 Task: Use the formula "EXACT" in spreadsheet "Project portfolio".
Action: Mouse pressed left at (77, 282)
Screenshot: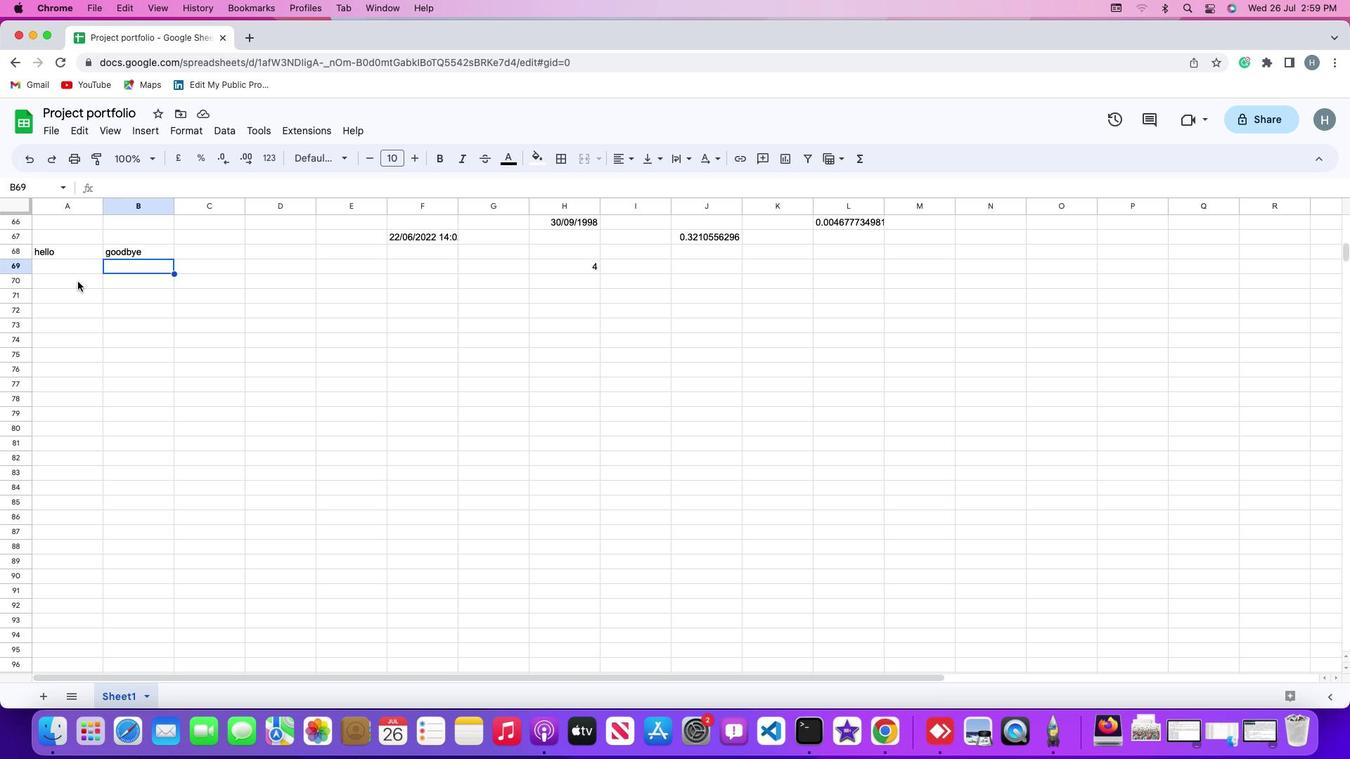 
Action: Mouse moved to (133, 133)
Screenshot: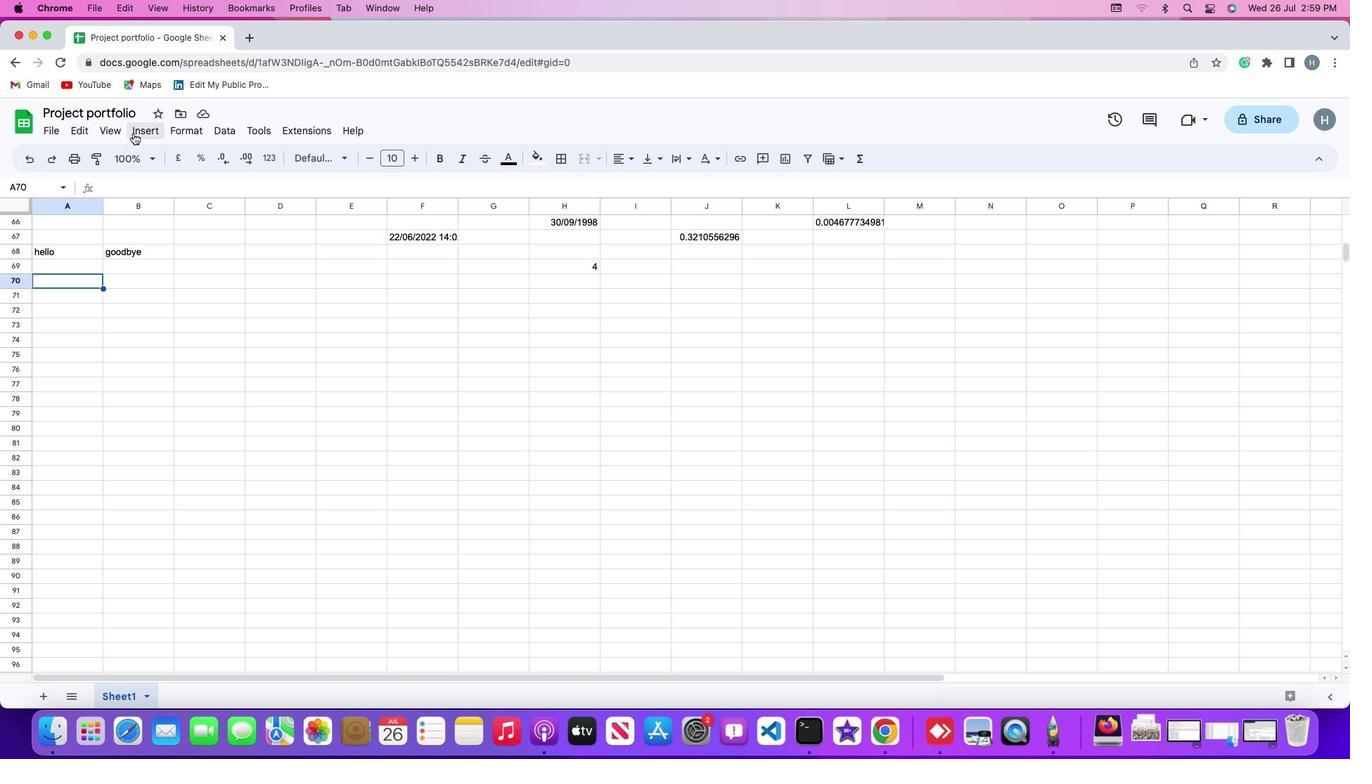 
Action: Mouse pressed left at (133, 133)
Screenshot: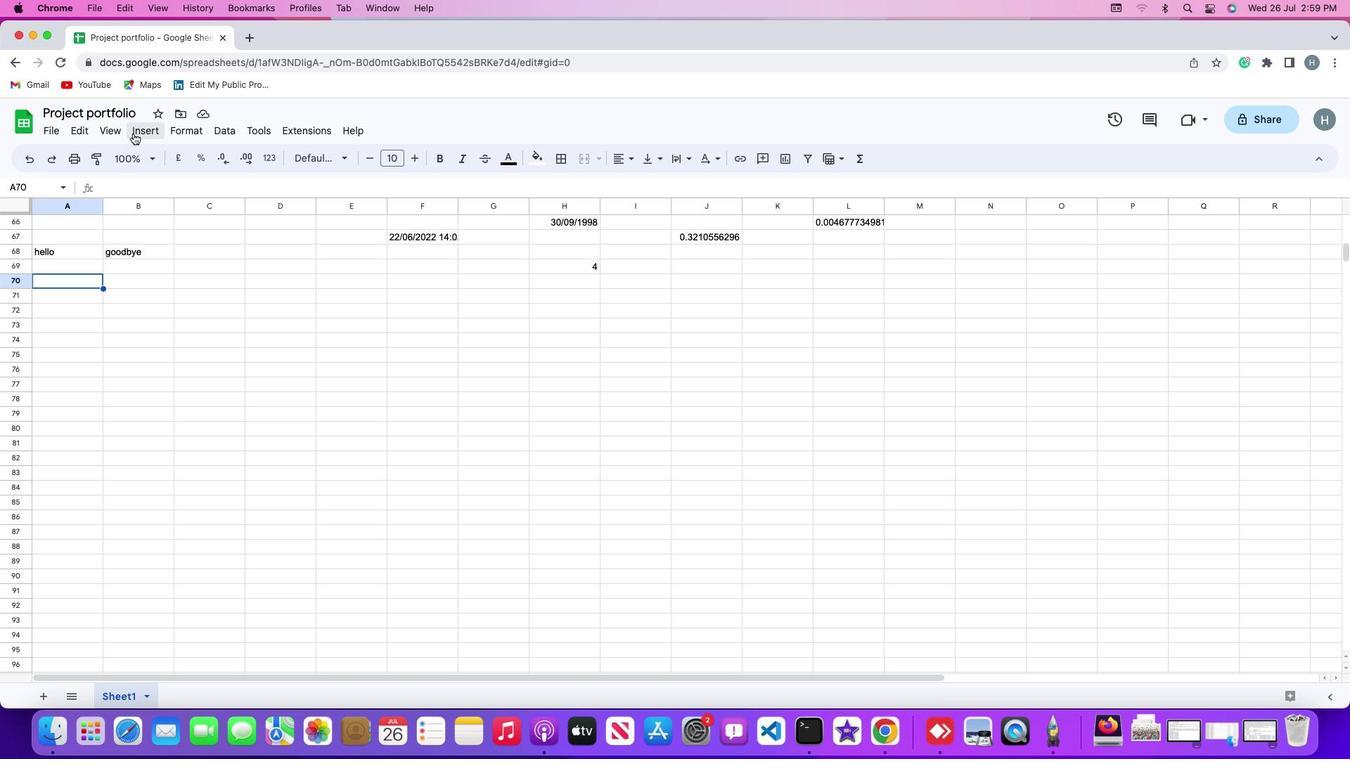 
Action: Mouse moved to (165, 356)
Screenshot: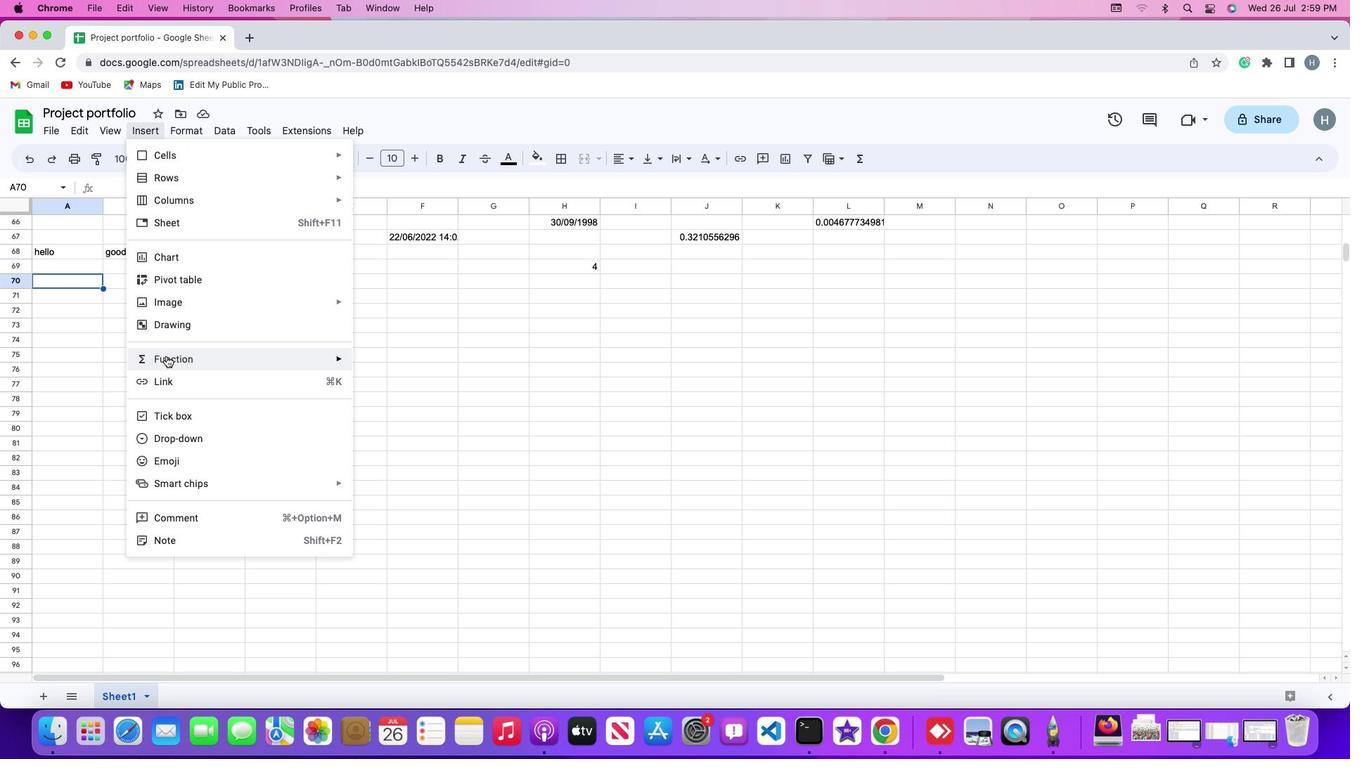 
Action: Mouse pressed left at (165, 356)
Screenshot: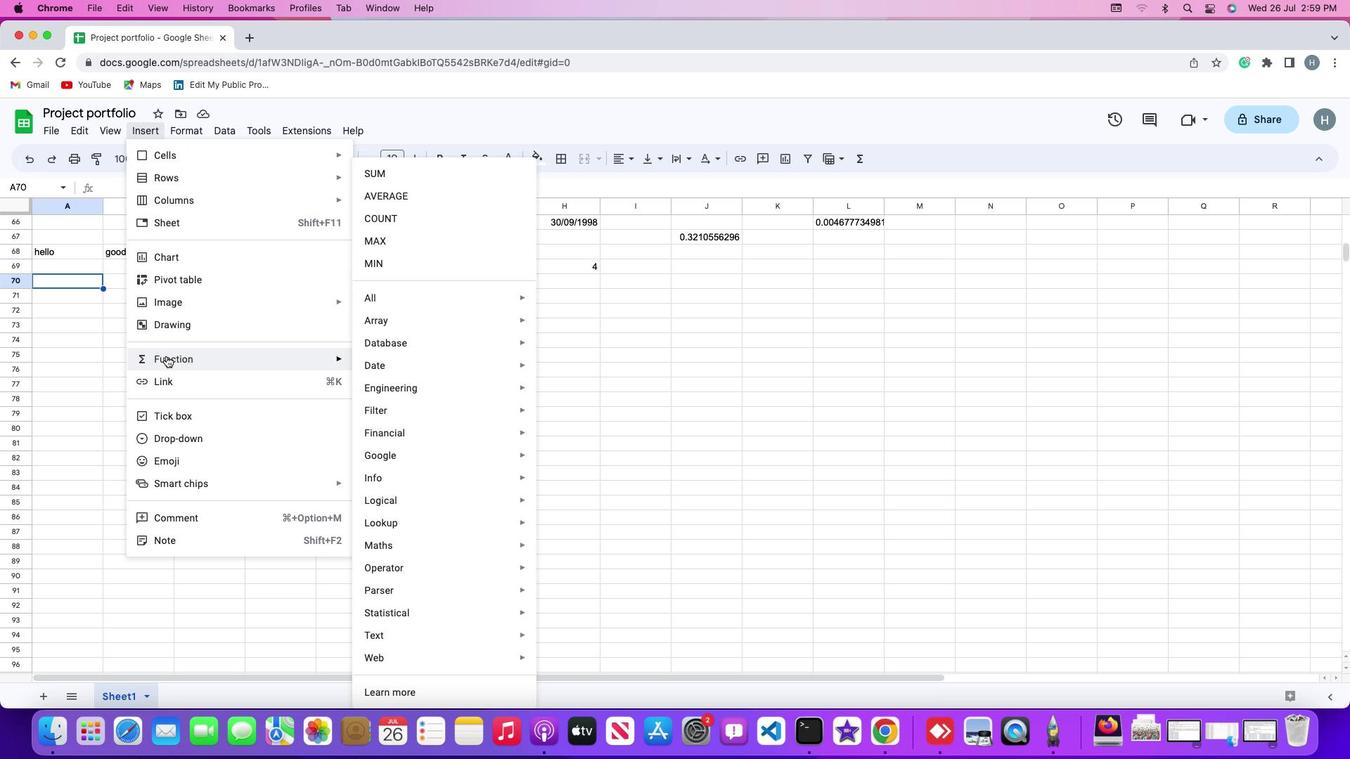 
Action: Mouse moved to (407, 292)
Screenshot: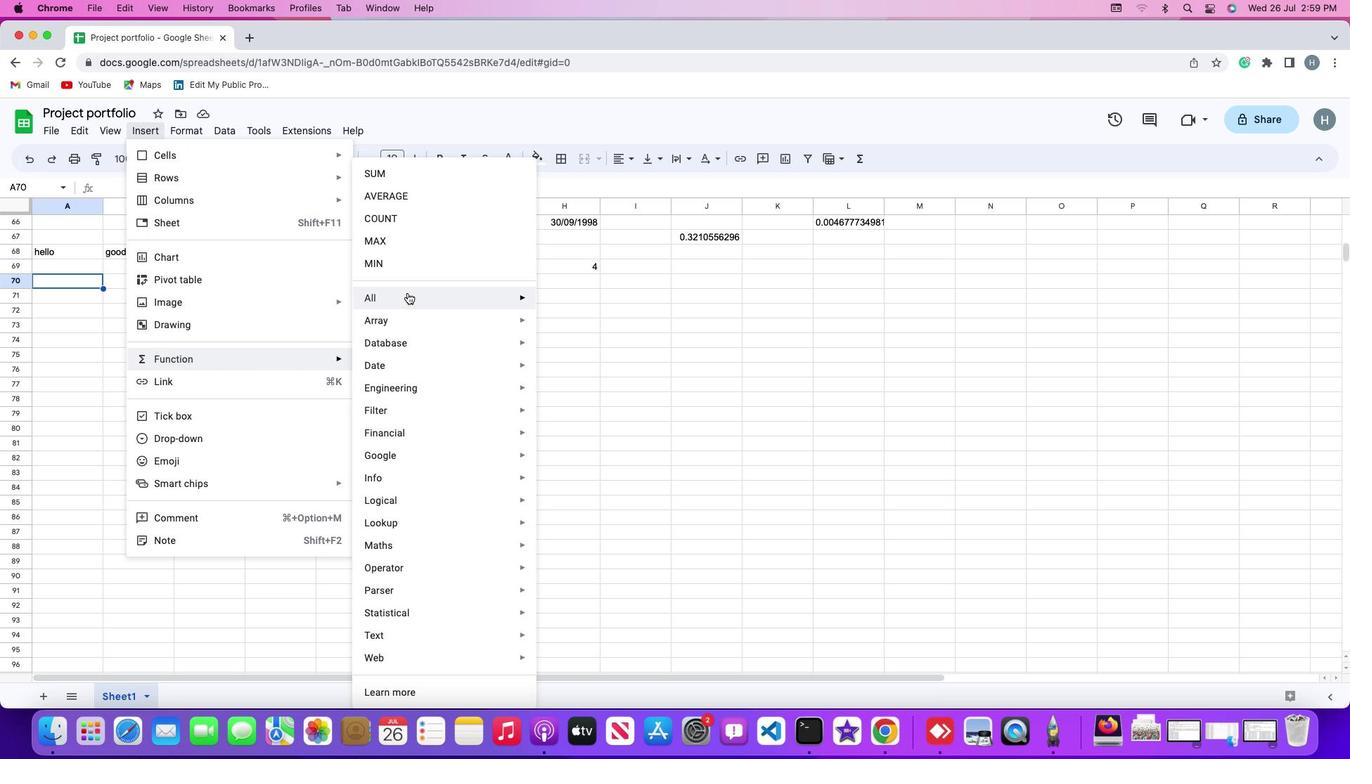 
Action: Mouse pressed left at (407, 292)
Screenshot: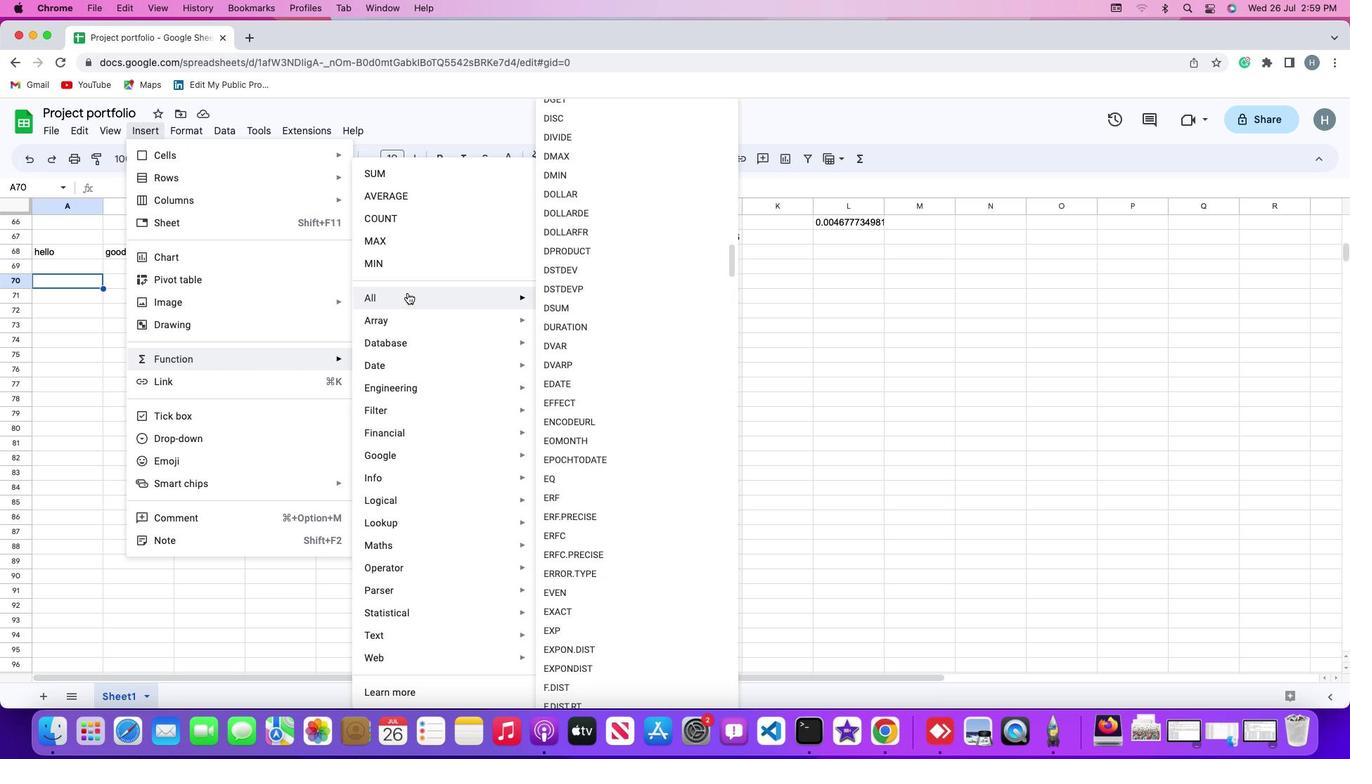 
Action: Mouse moved to (598, 621)
Screenshot: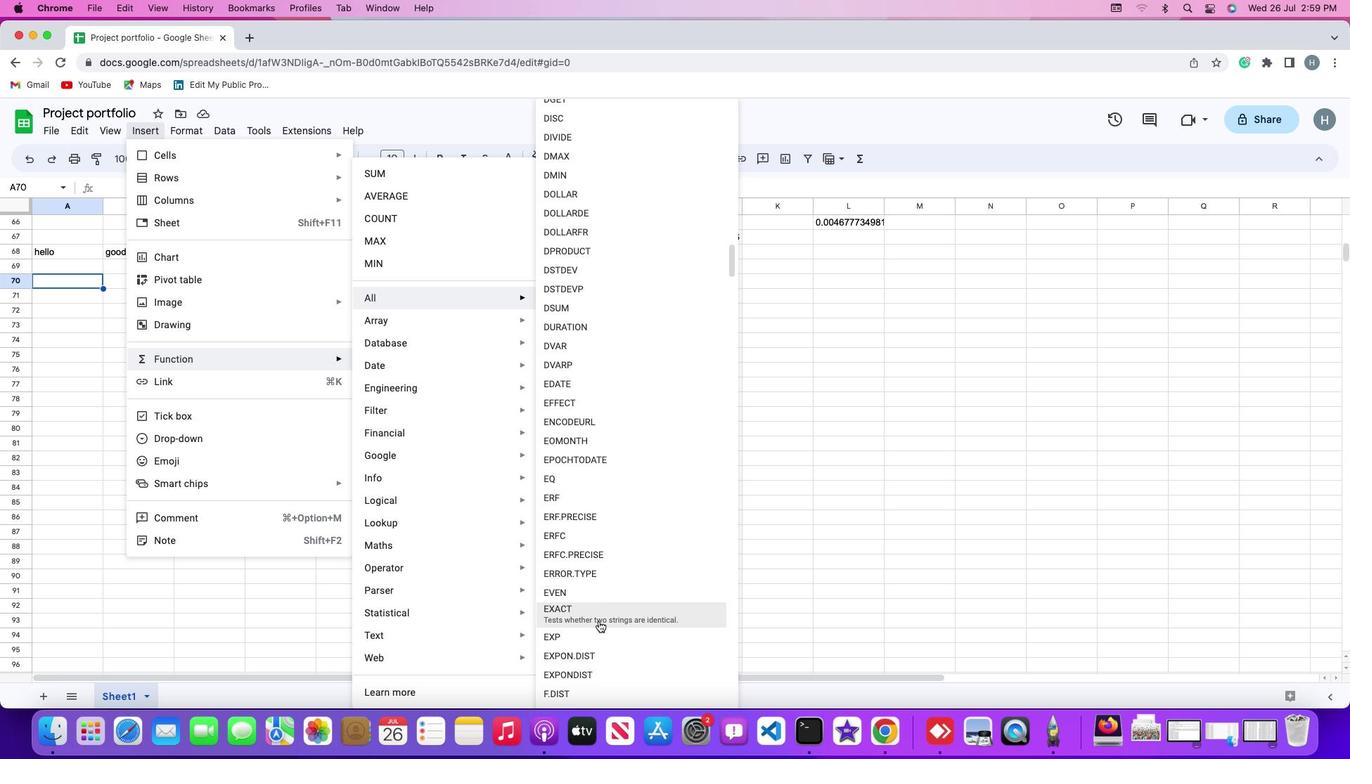 
Action: Mouse pressed left at (598, 621)
Screenshot: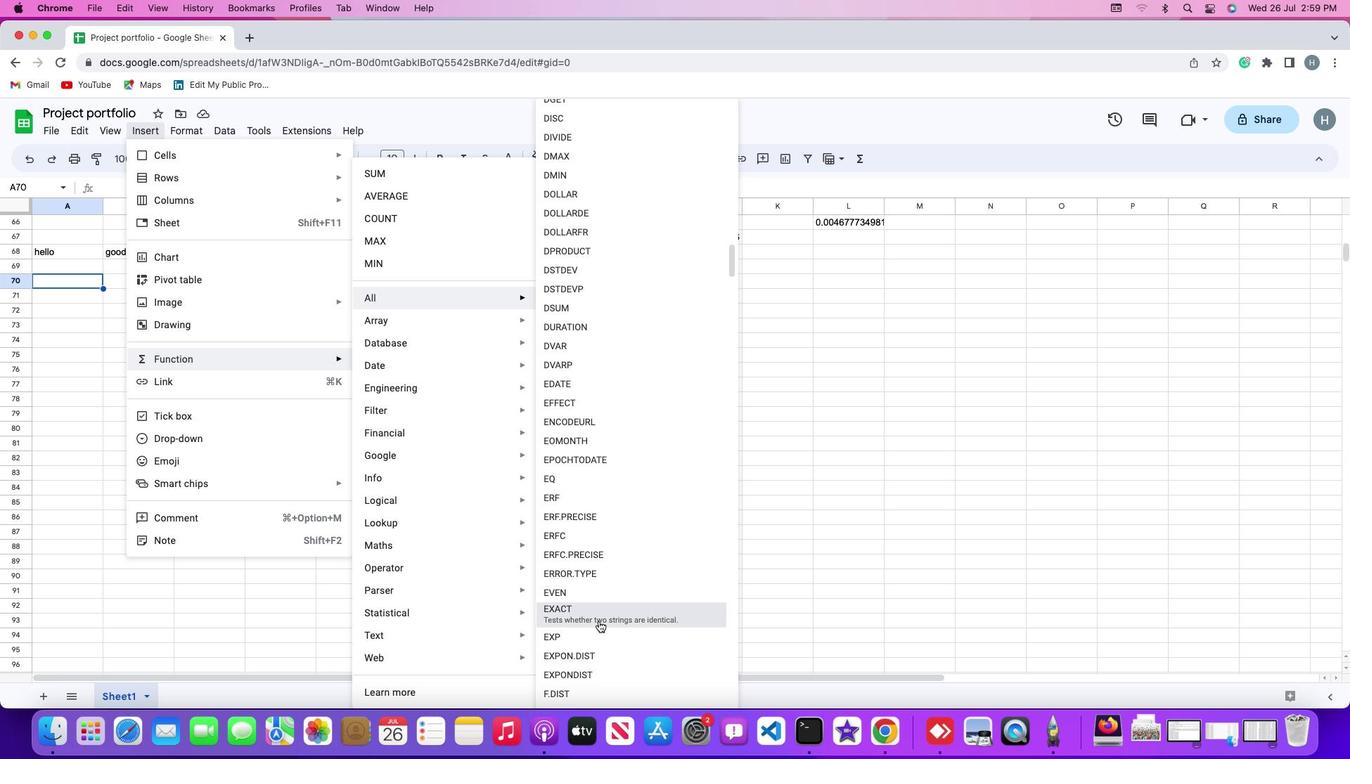 
Action: Mouse moved to (66, 255)
Screenshot: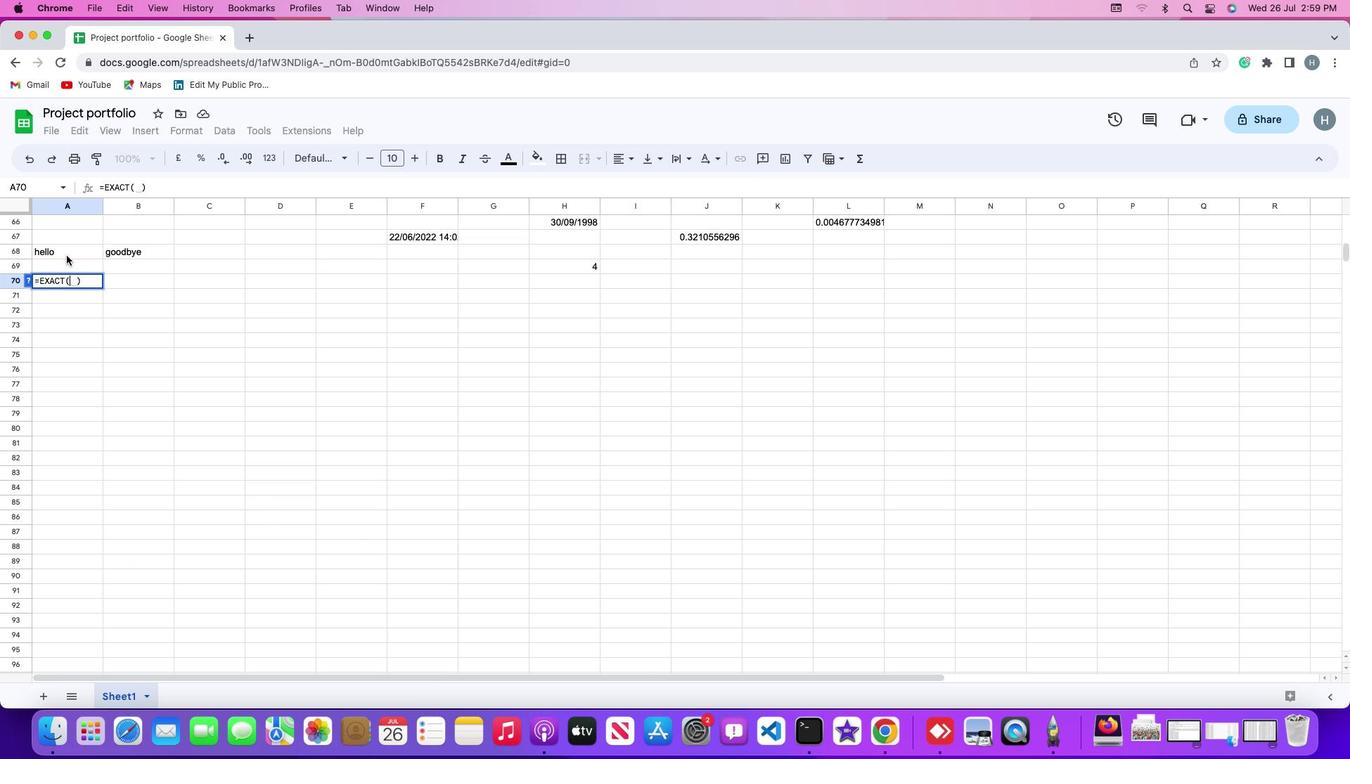 
Action: Mouse pressed left at (66, 255)
Screenshot: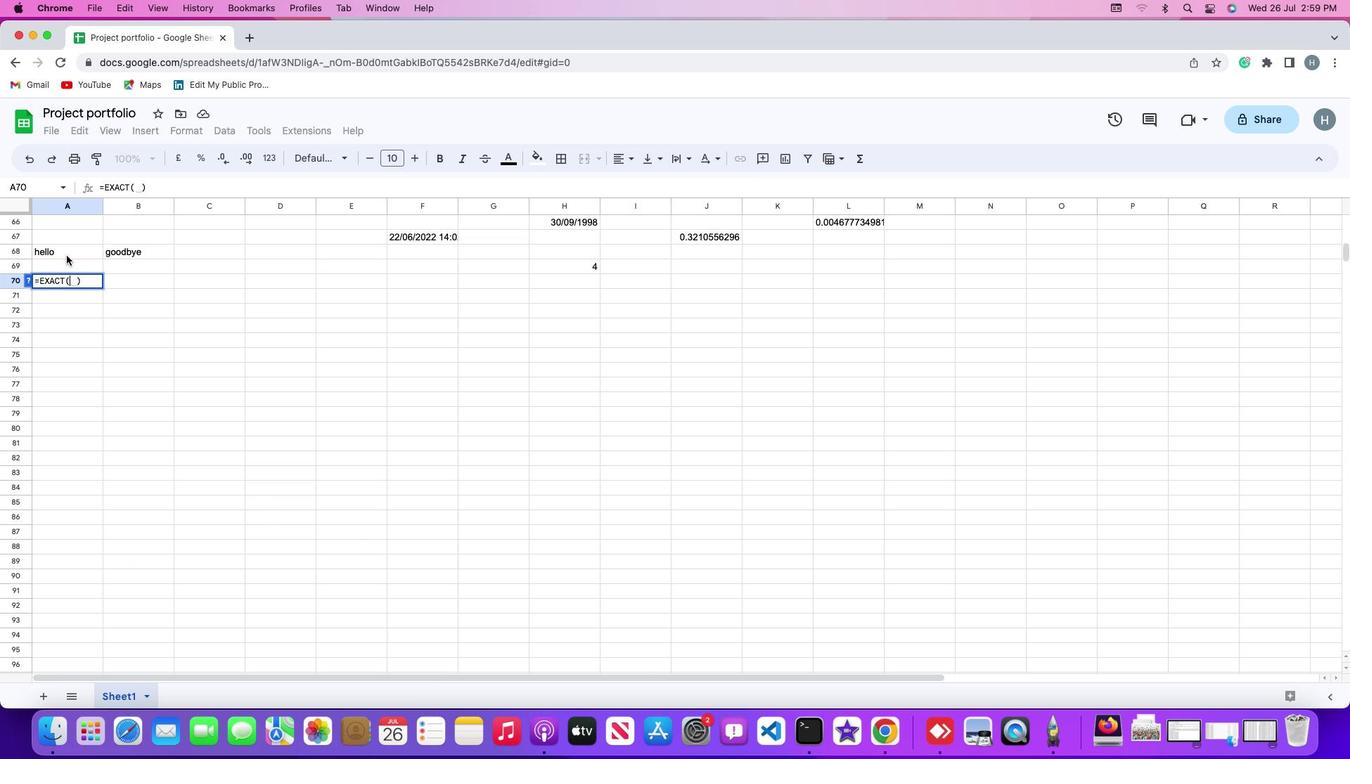 
Action: Mouse moved to (66, 255)
Screenshot: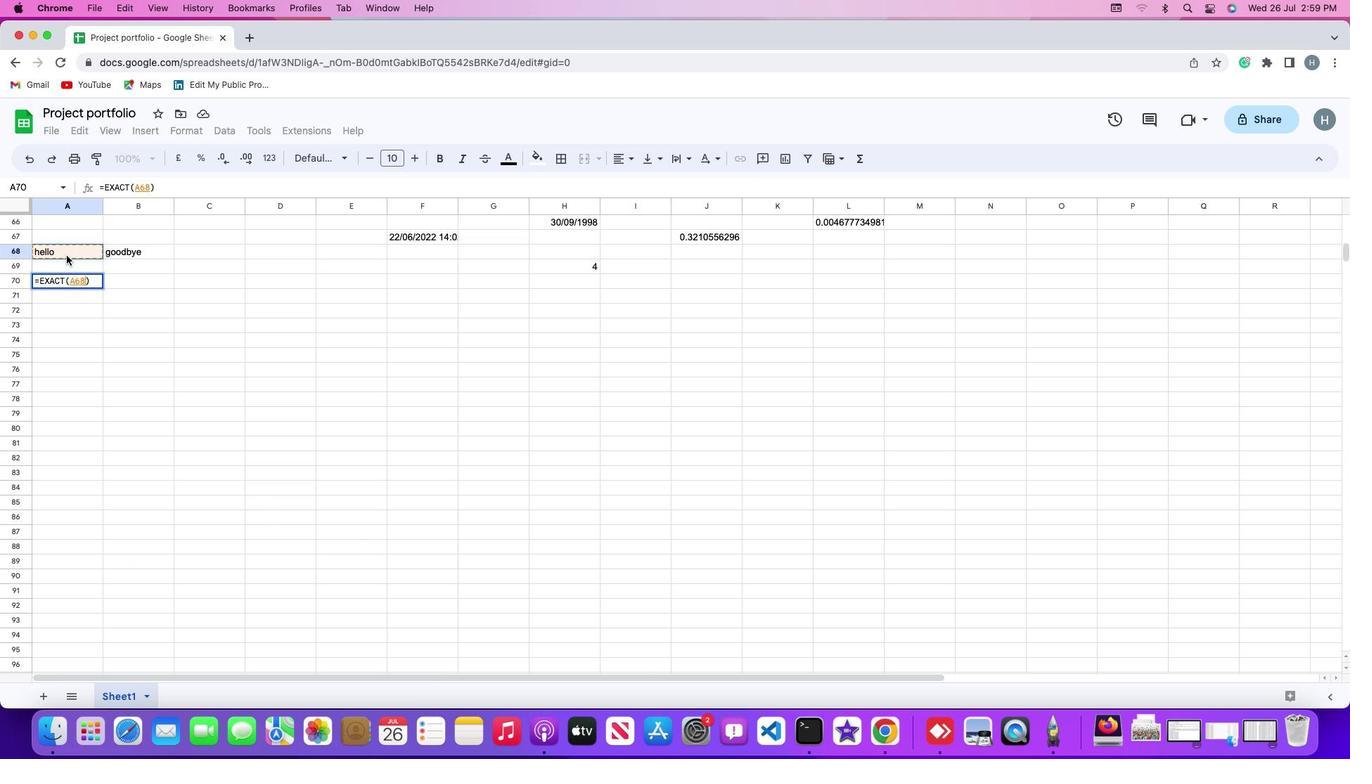 
Action: Key pressed ','
Screenshot: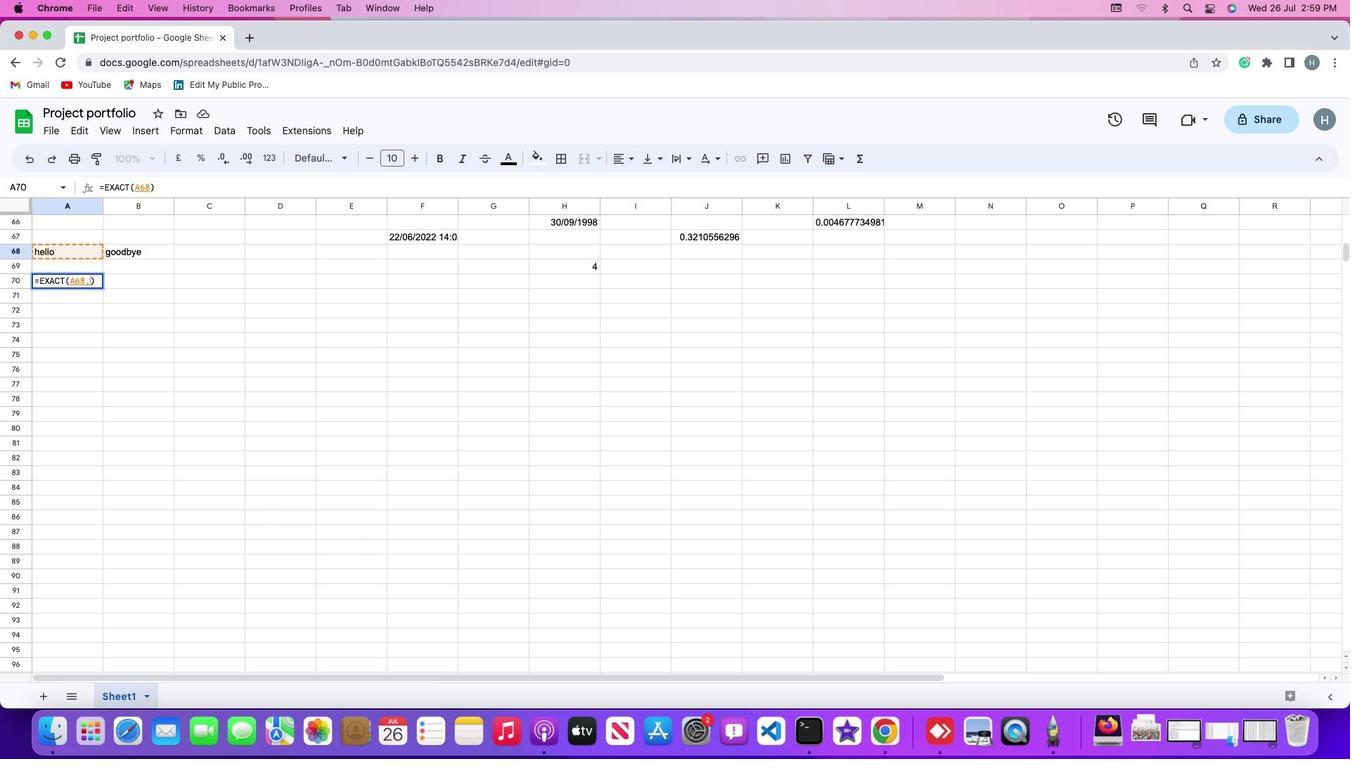 
Action: Mouse moved to (139, 249)
Screenshot: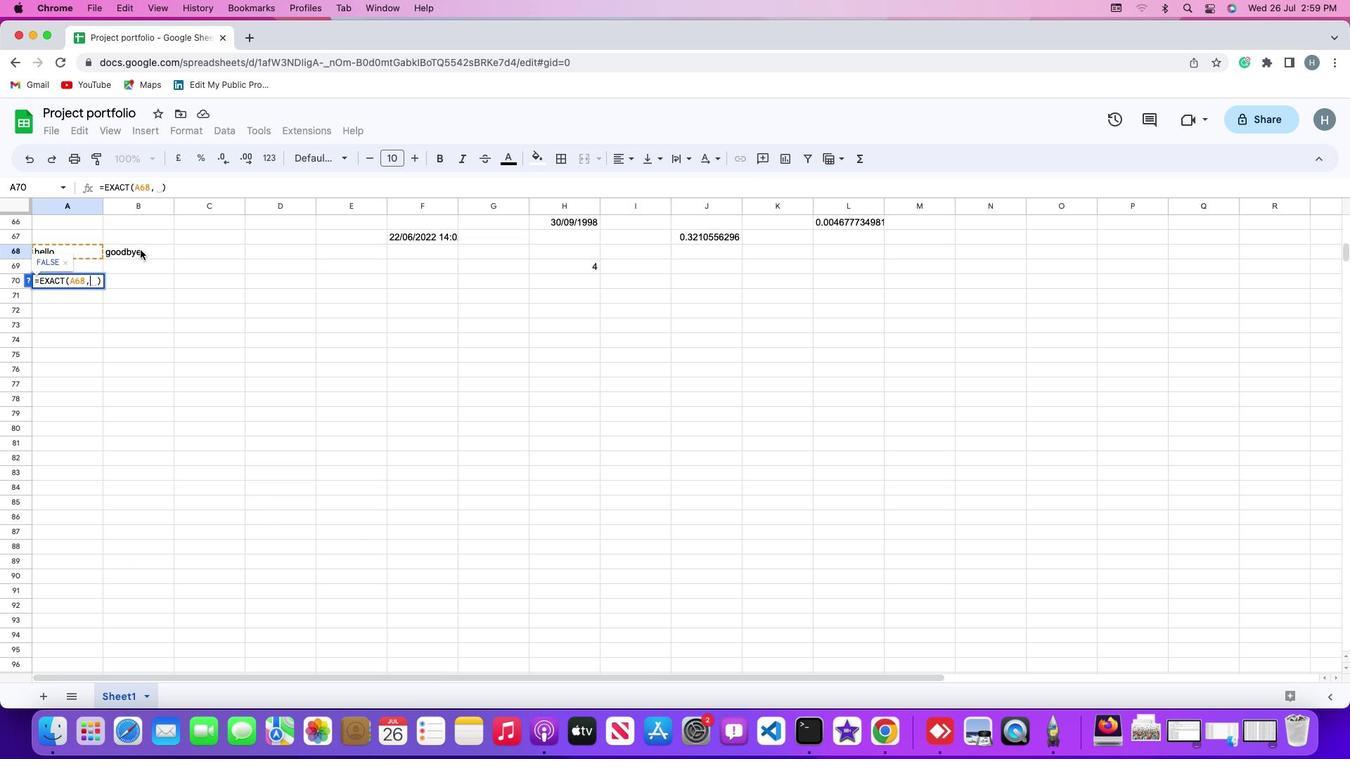 
Action: Mouse pressed left at (139, 249)
Screenshot: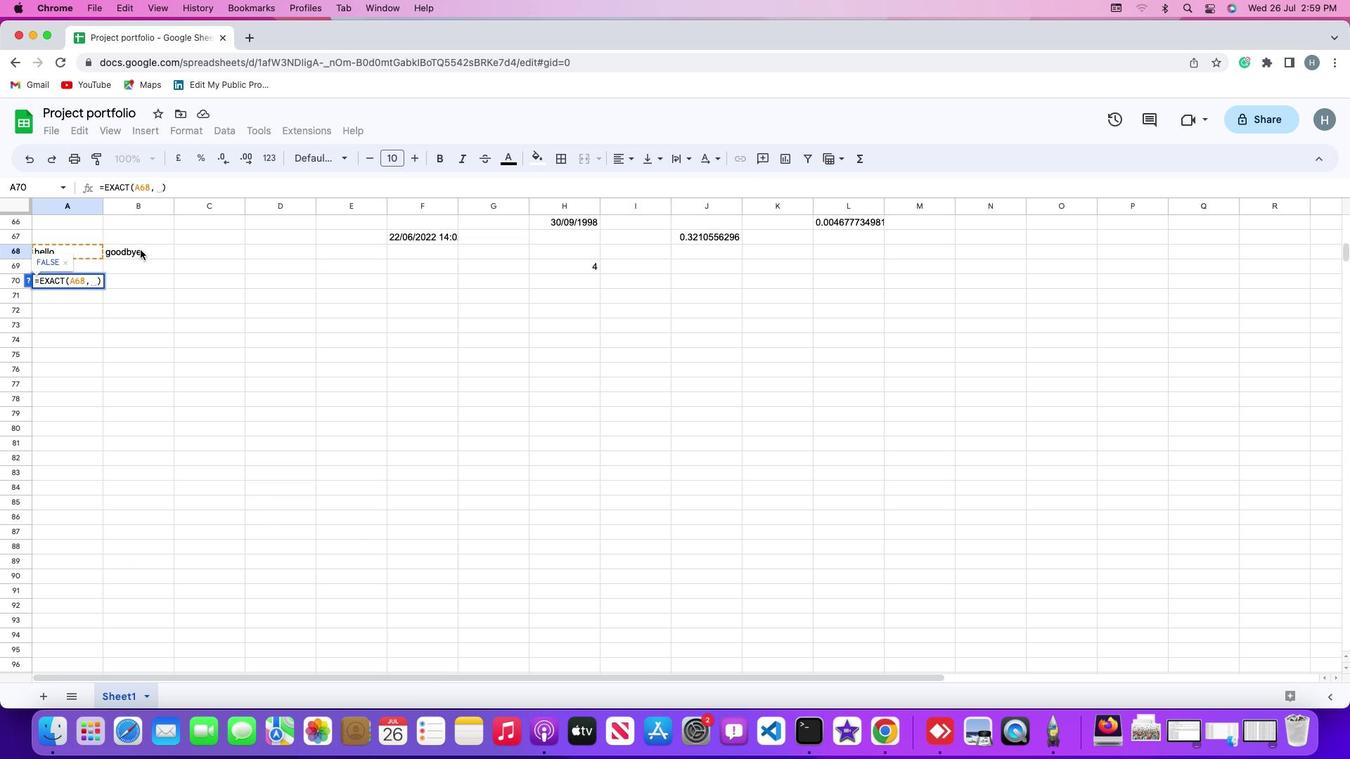 
Action: Mouse moved to (140, 254)
Screenshot: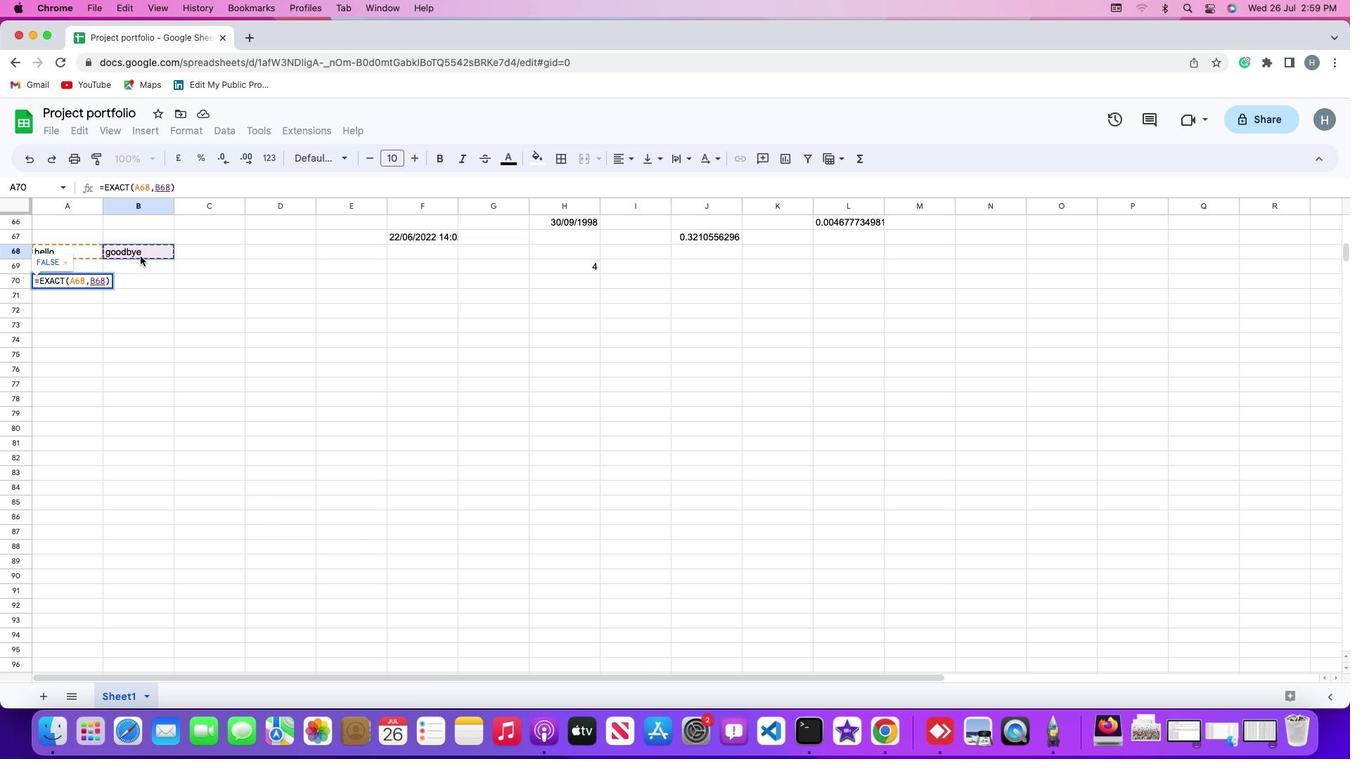 
Action: Key pressed Key.enter
Screenshot: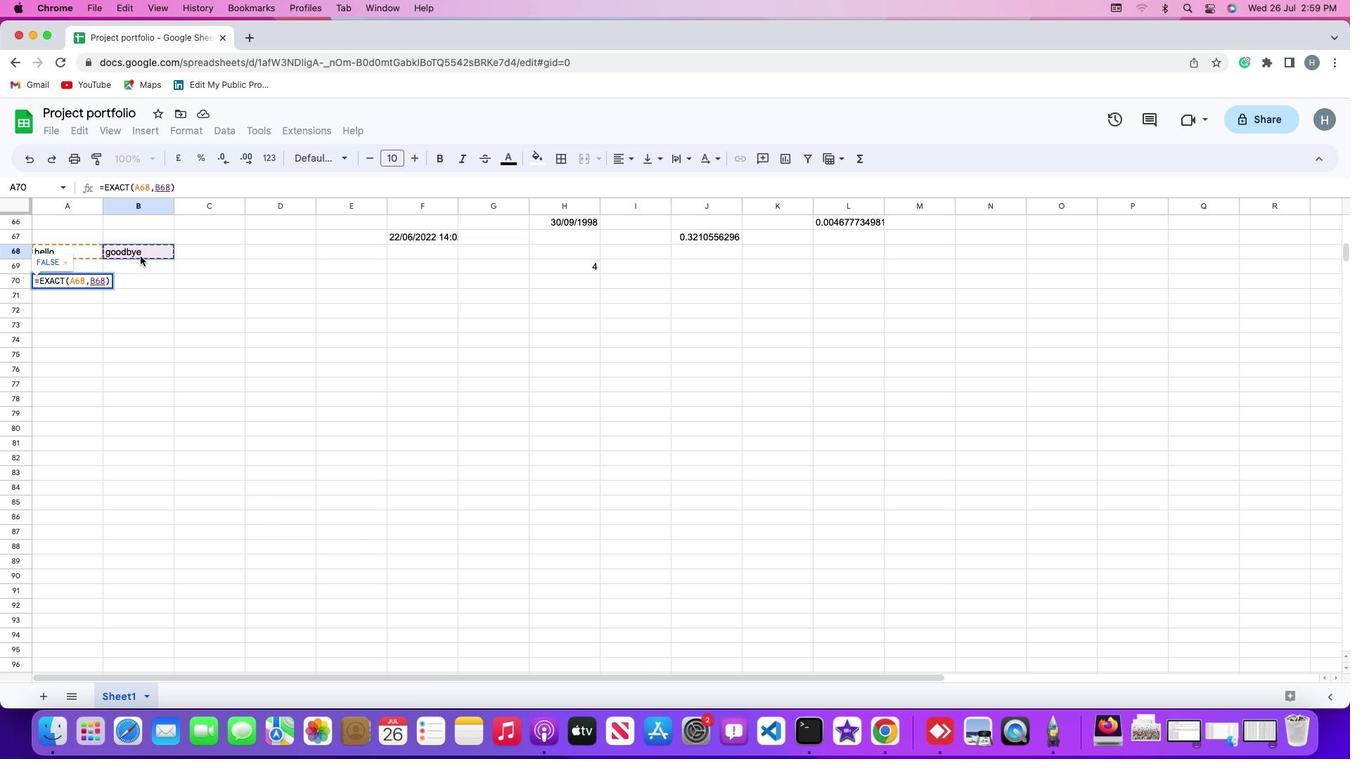 
Action: Mouse moved to (140, 274)
Screenshot: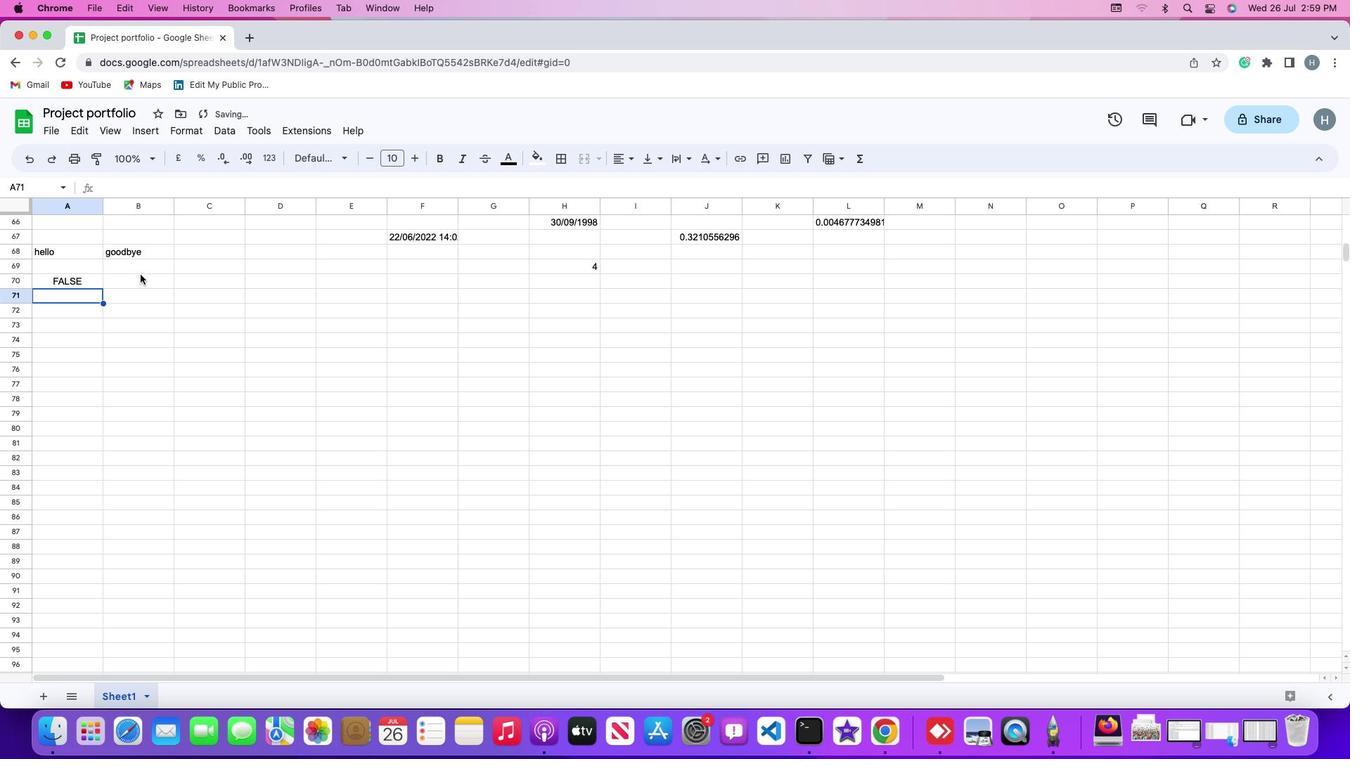 
